 Task: Add Sprouts Organic Low Sodium Pinto Beans to the cart.
Action: Mouse moved to (23, 294)
Screenshot: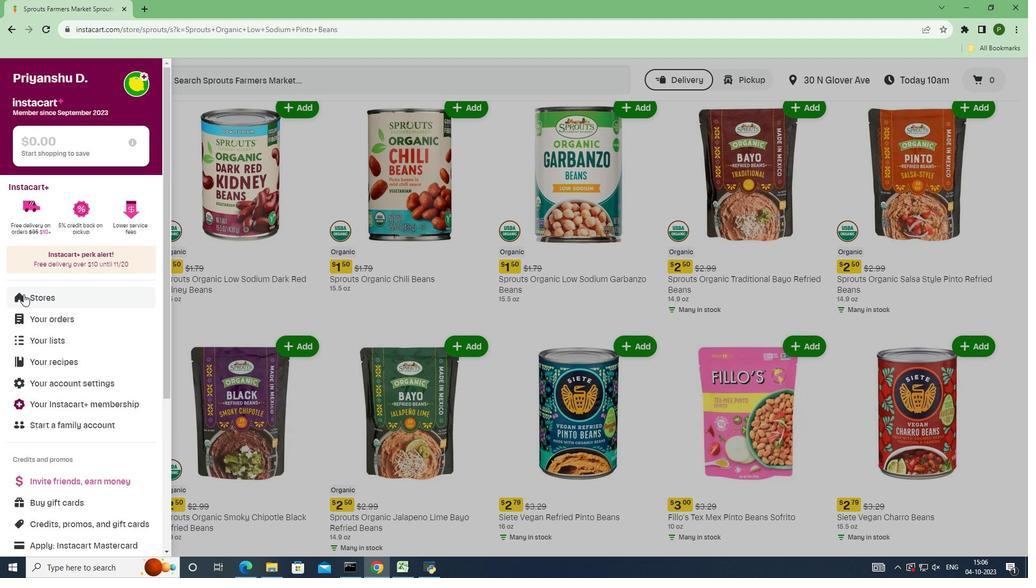 
Action: Mouse pressed left at (23, 294)
Screenshot: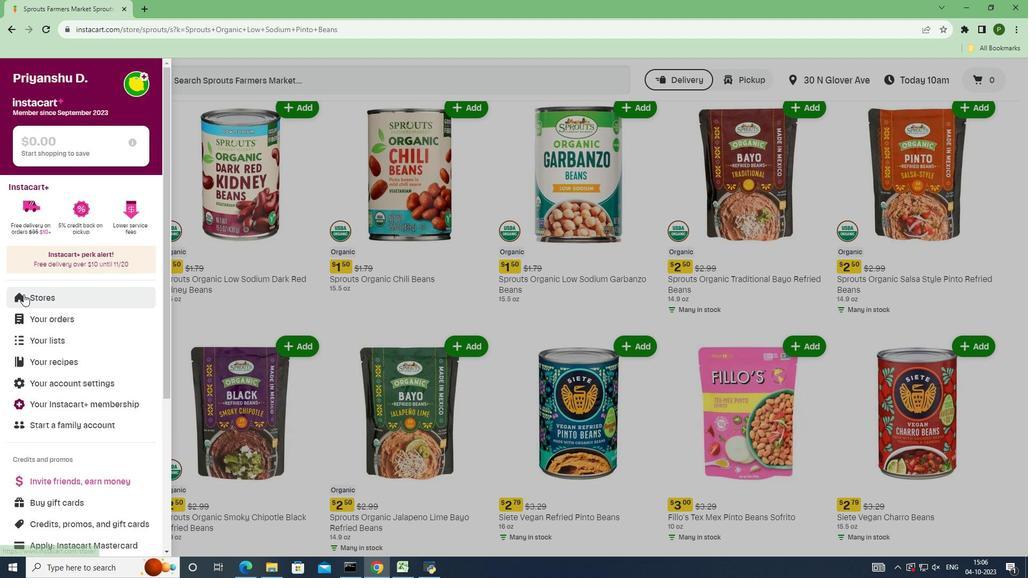 
Action: Mouse moved to (252, 128)
Screenshot: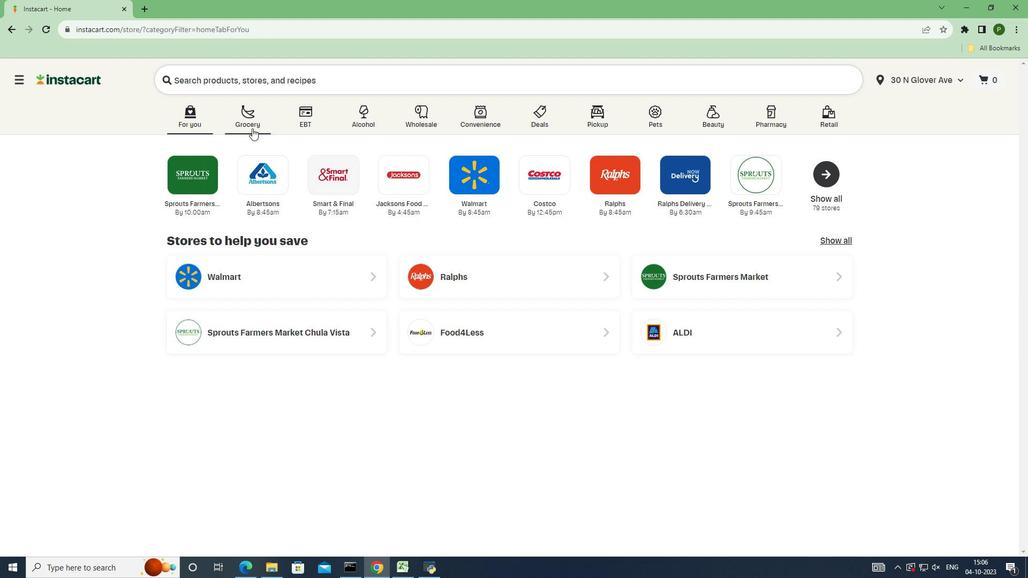 
Action: Mouse pressed left at (252, 128)
Screenshot: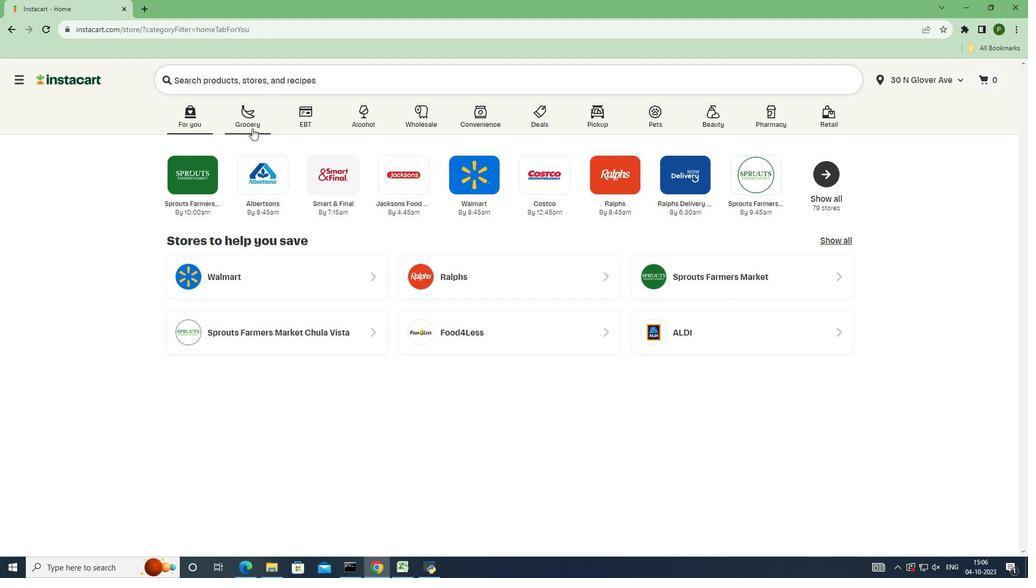 
Action: Mouse moved to (664, 244)
Screenshot: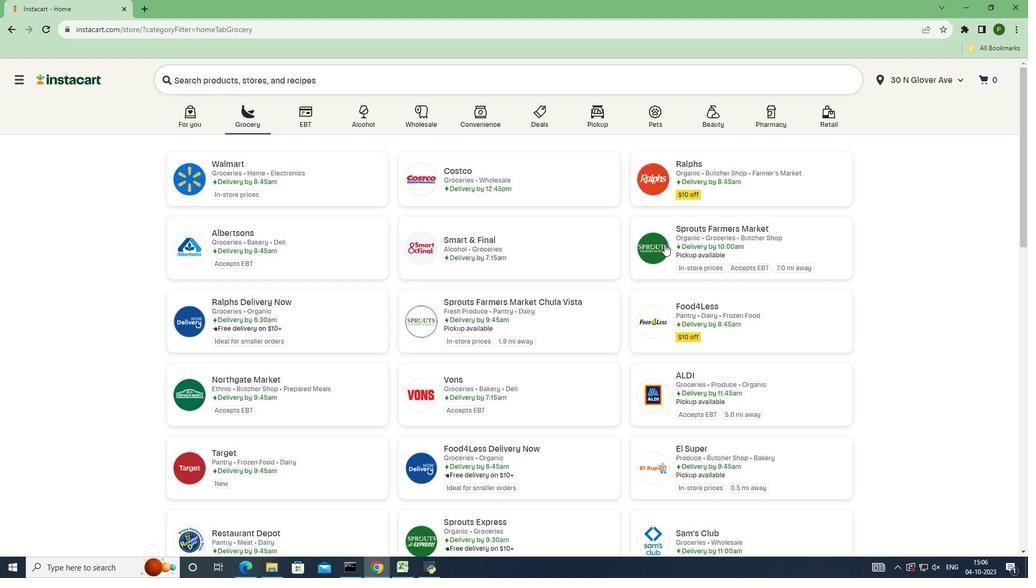 
Action: Mouse pressed left at (664, 244)
Screenshot: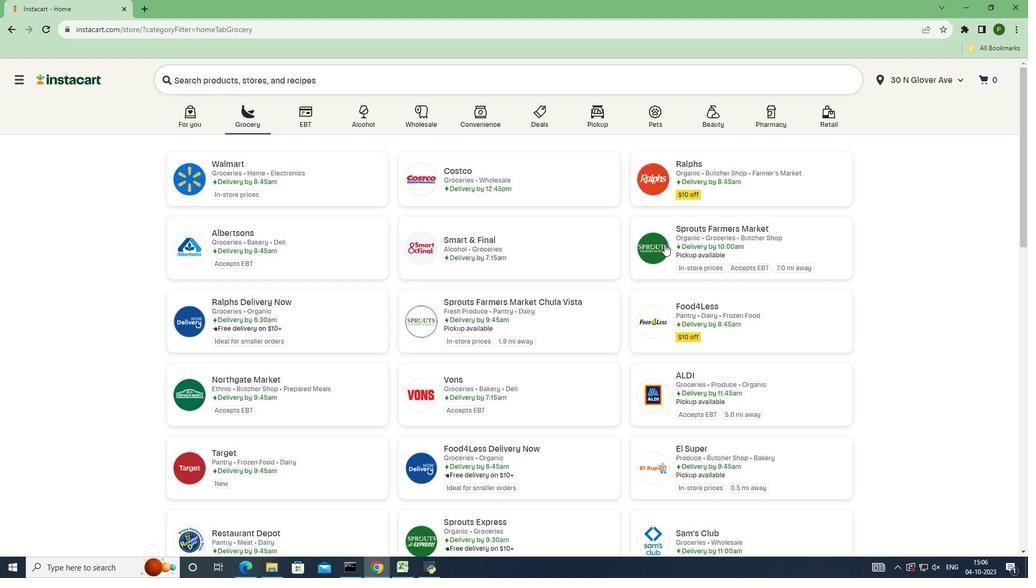 
Action: Mouse moved to (94, 302)
Screenshot: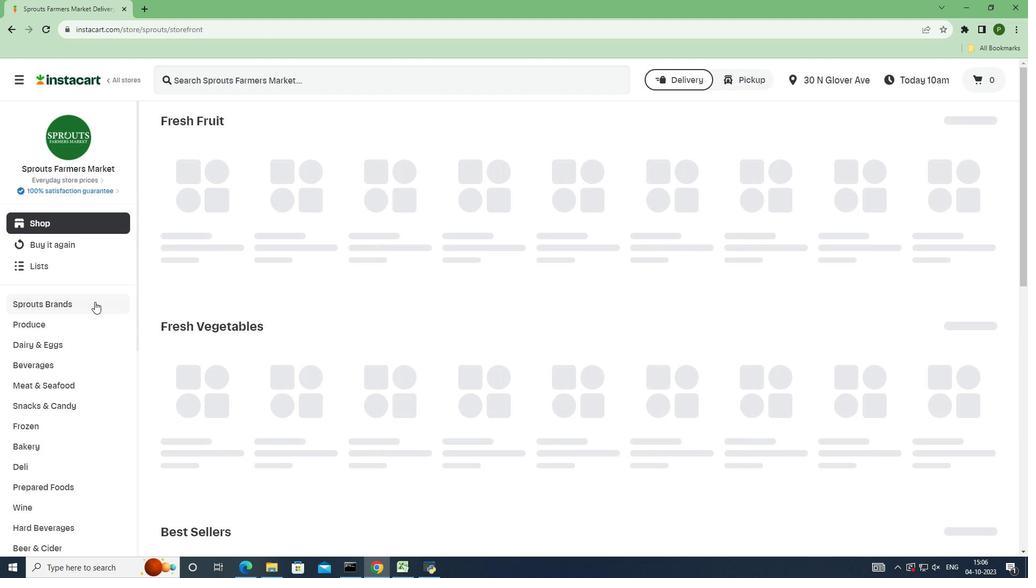 
Action: Mouse pressed left at (94, 302)
Screenshot: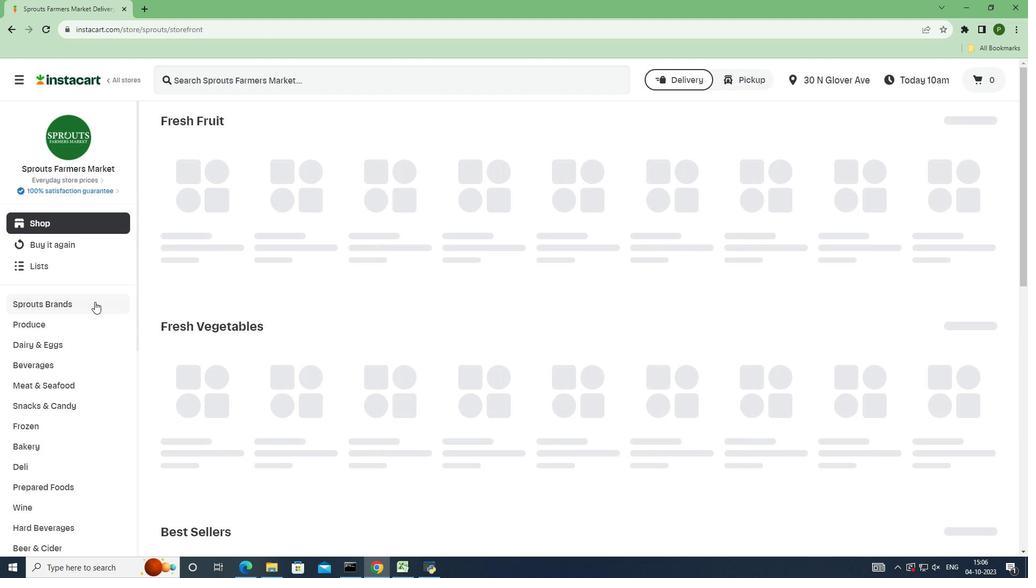 
Action: Mouse moved to (76, 386)
Screenshot: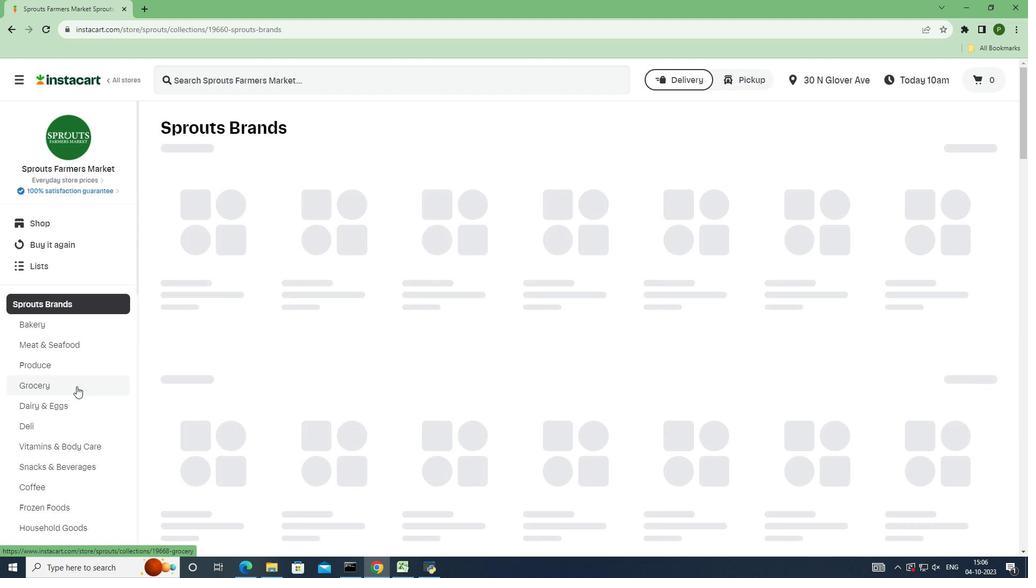 
Action: Mouse pressed left at (76, 386)
Screenshot: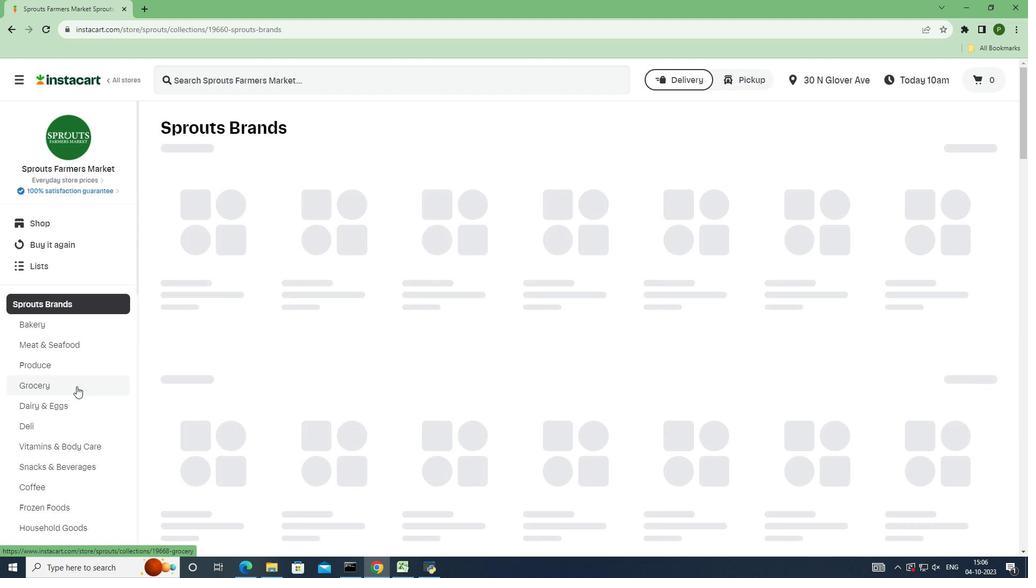 
Action: Mouse moved to (292, 292)
Screenshot: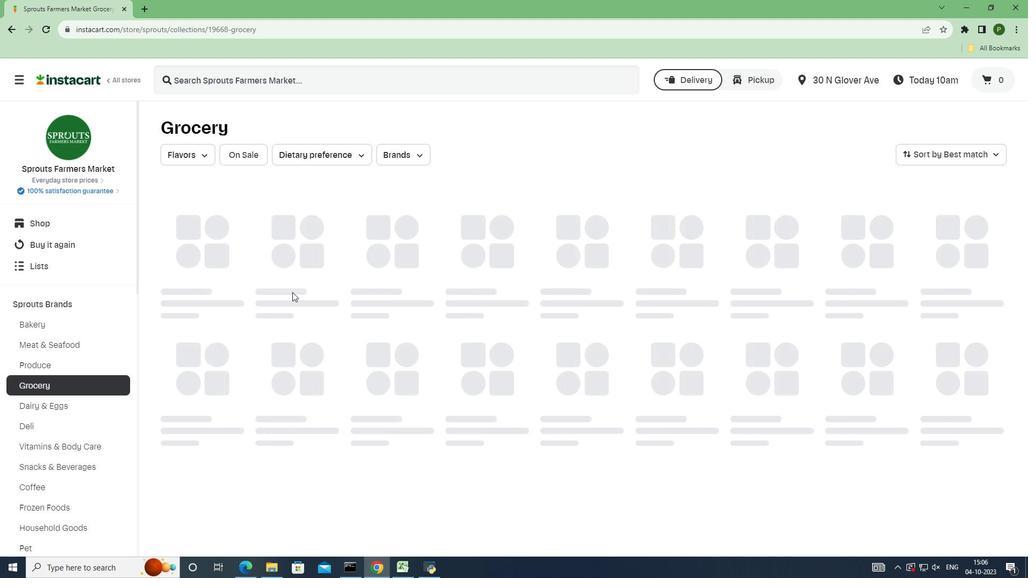 
Action: Mouse scrolled (292, 292) with delta (0, 0)
Screenshot: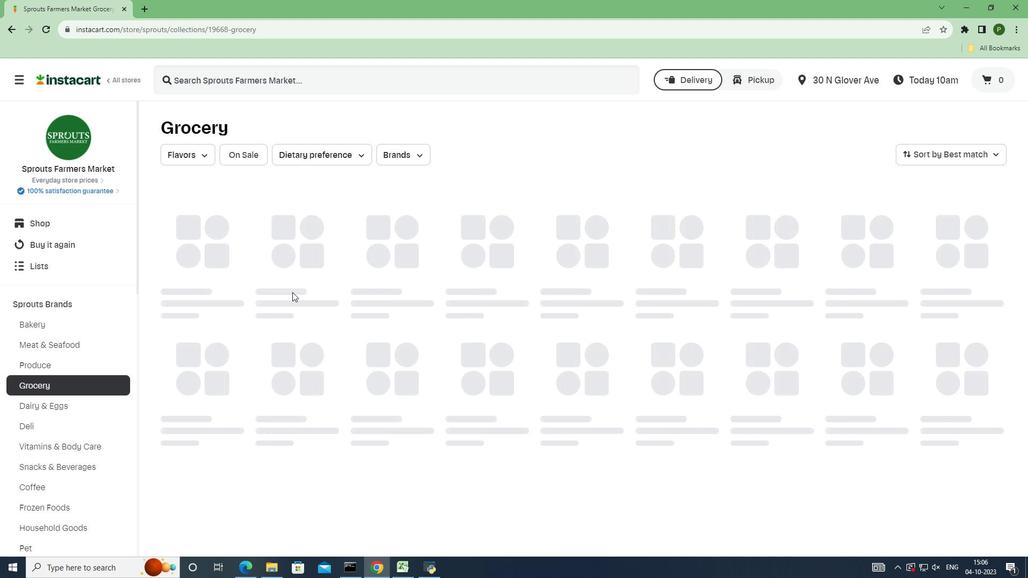 
Action: Mouse scrolled (292, 292) with delta (0, 0)
Screenshot: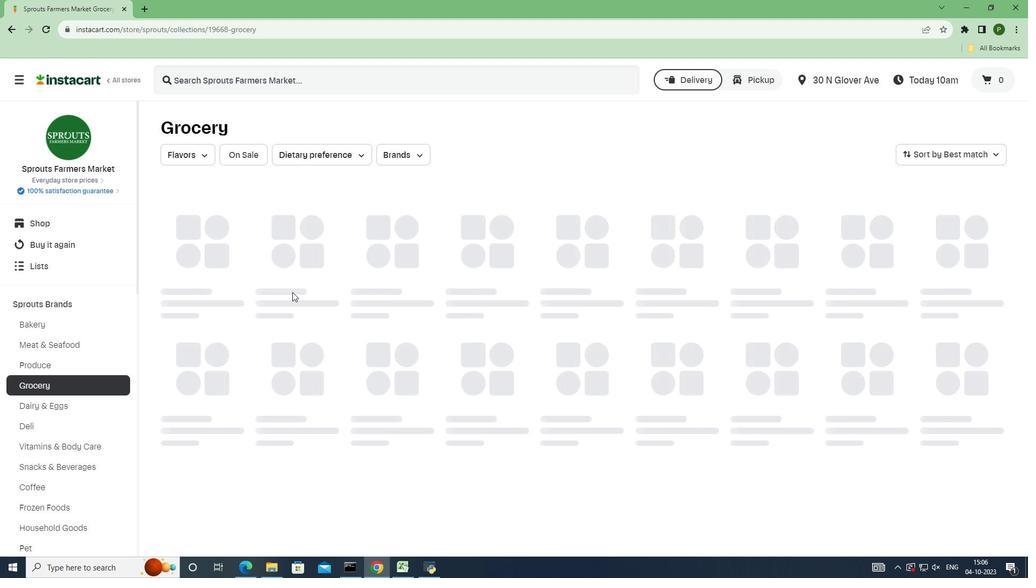 
Action: Mouse moved to (410, 305)
Screenshot: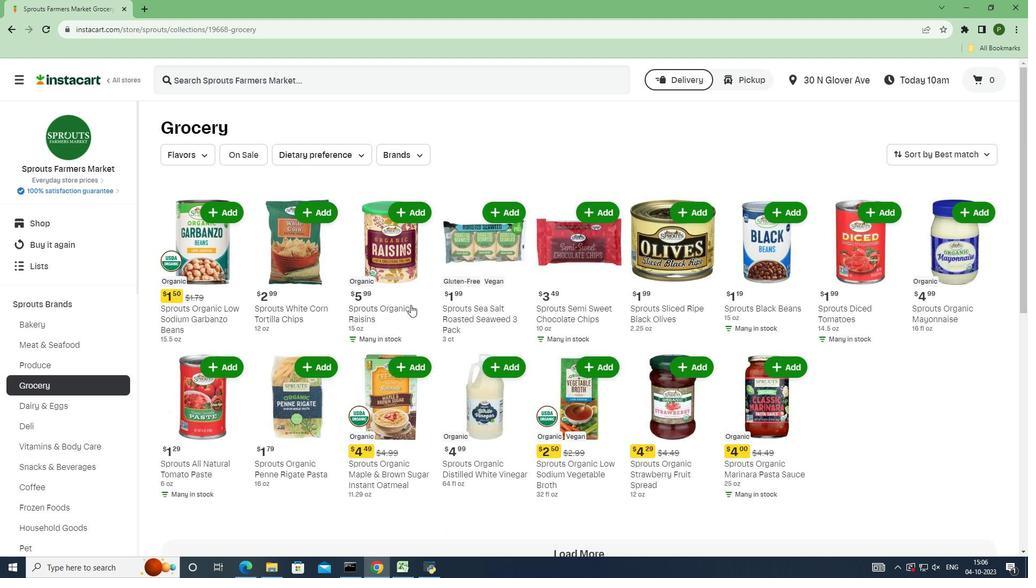 
Action: Mouse scrolled (410, 304) with delta (0, 0)
Screenshot: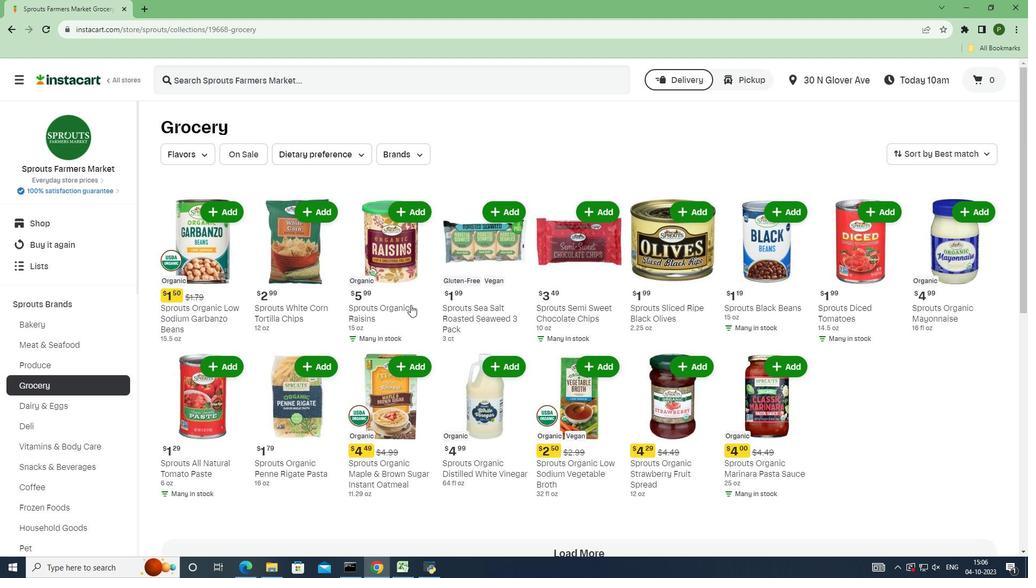 
Action: Mouse scrolled (410, 304) with delta (0, 0)
Screenshot: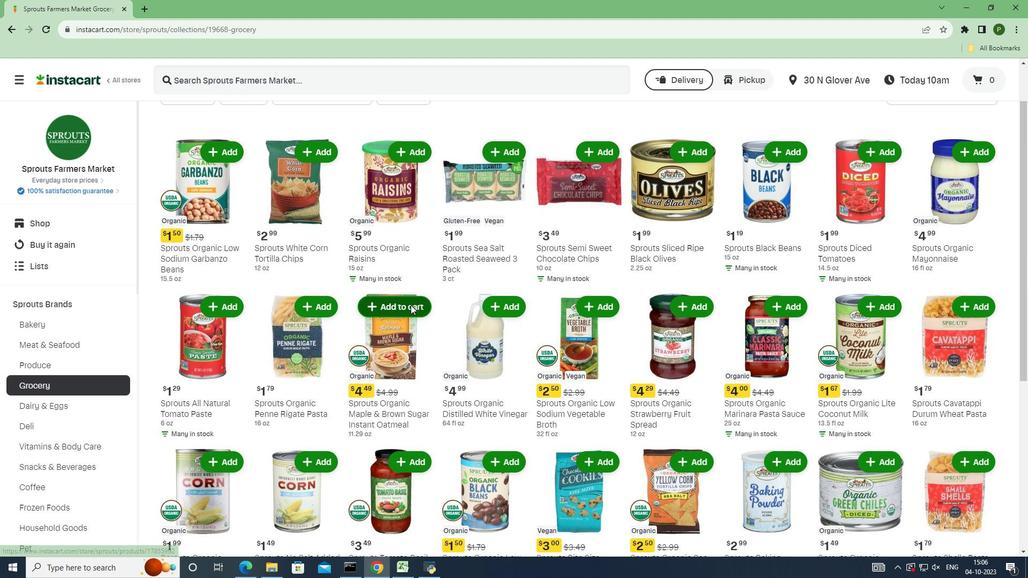 
Action: Mouse scrolled (410, 304) with delta (0, 0)
Screenshot: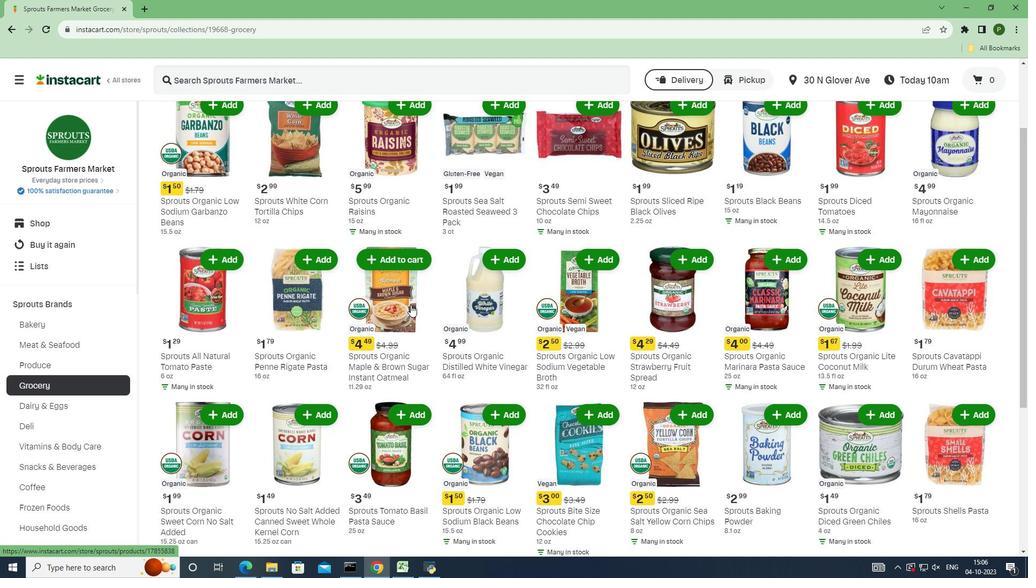 
Action: Mouse scrolled (410, 304) with delta (0, 0)
Screenshot: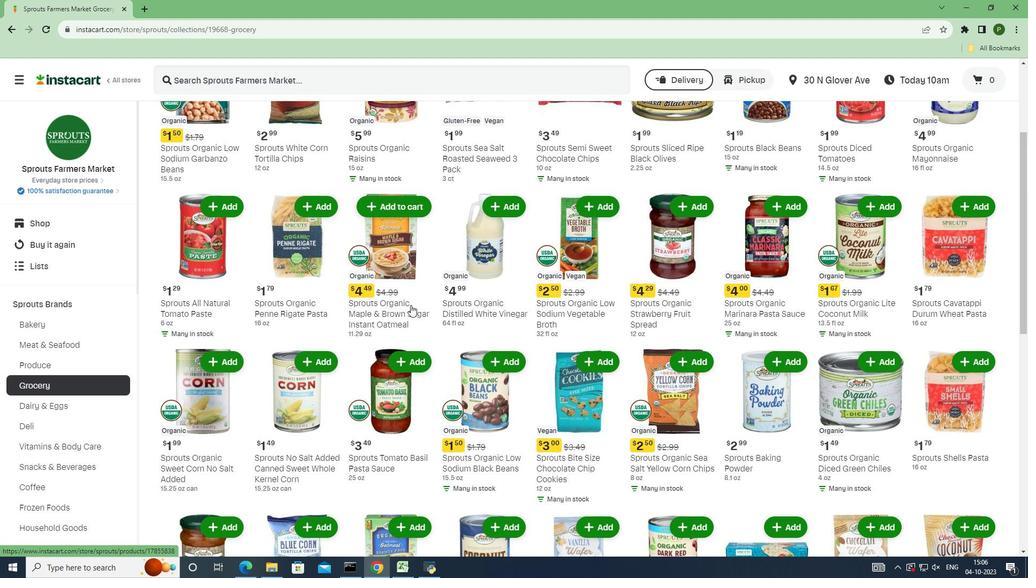 
Action: Mouse scrolled (410, 304) with delta (0, 0)
Screenshot: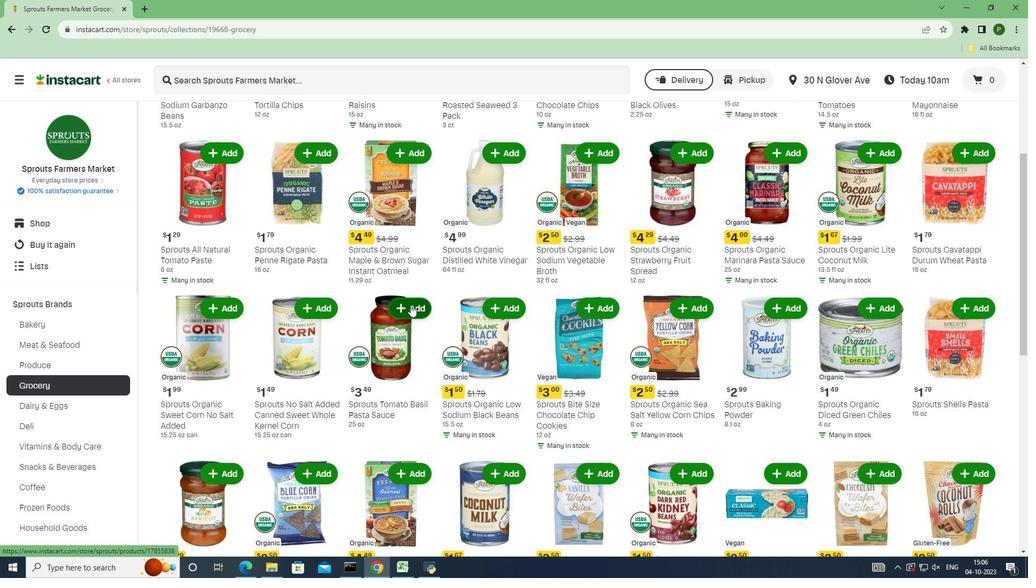 
Action: Mouse scrolled (410, 304) with delta (0, 0)
Screenshot: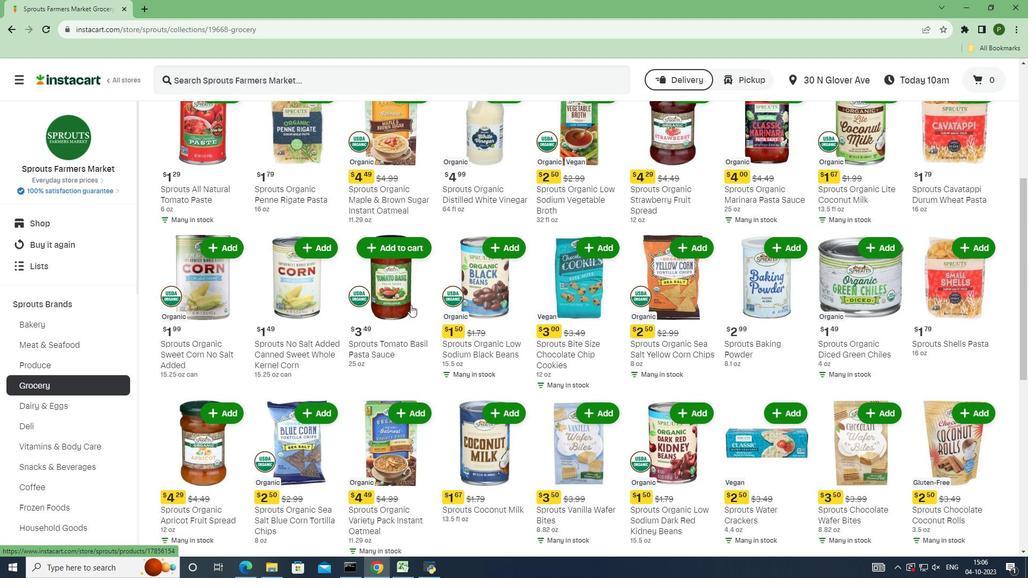 
Action: Mouse scrolled (410, 304) with delta (0, 0)
Screenshot: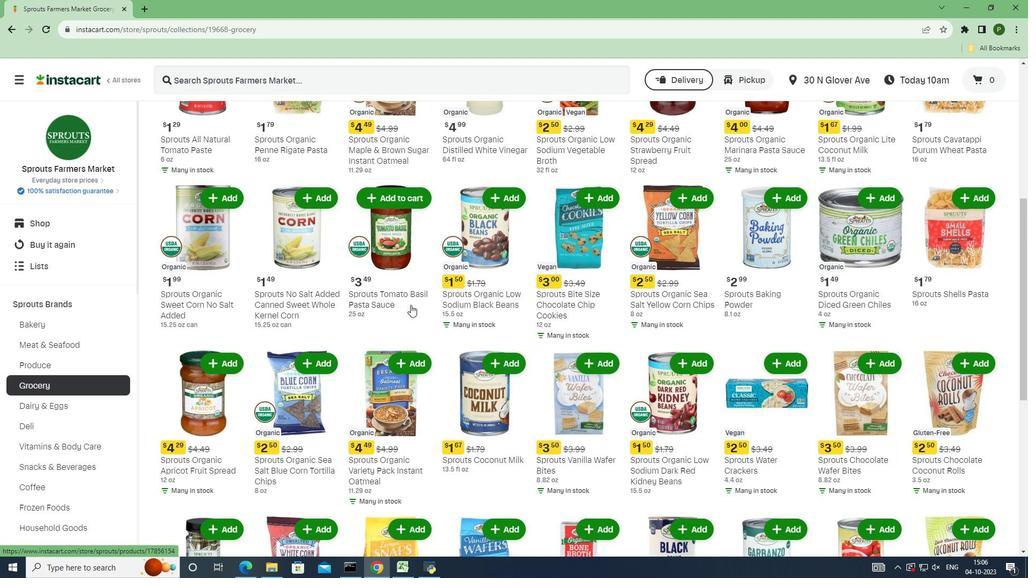 
Action: Mouse scrolled (410, 304) with delta (0, 0)
Screenshot: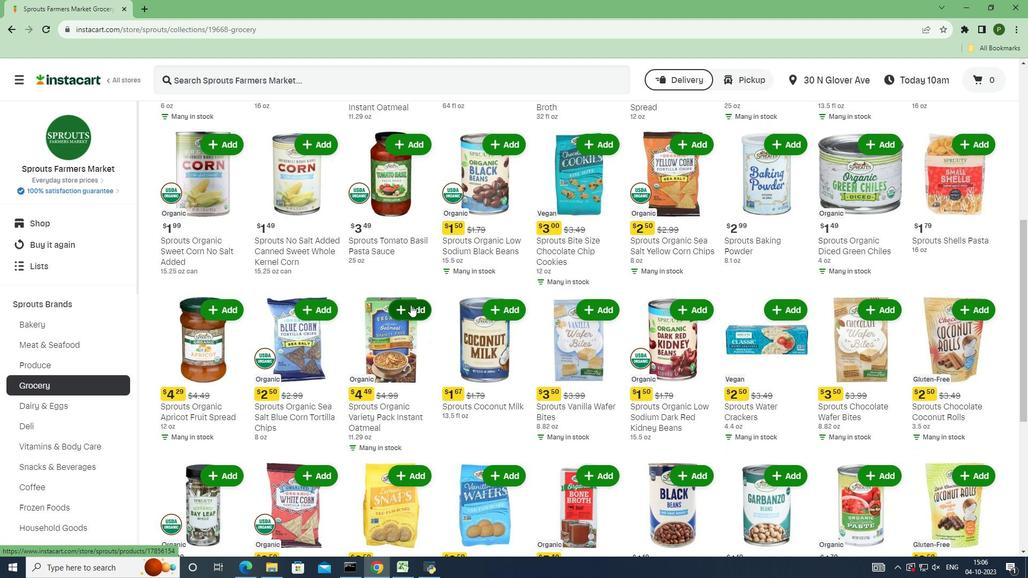 
Action: Mouse scrolled (410, 304) with delta (0, 0)
Screenshot: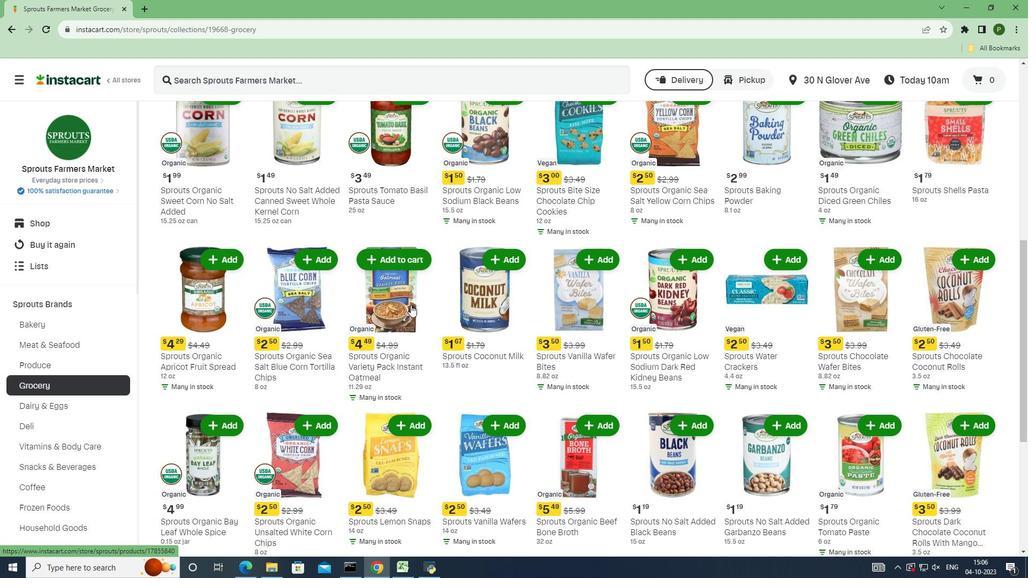 
Action: Mouse scrolled (410, 304) with delta (0, 0)
Screenshot: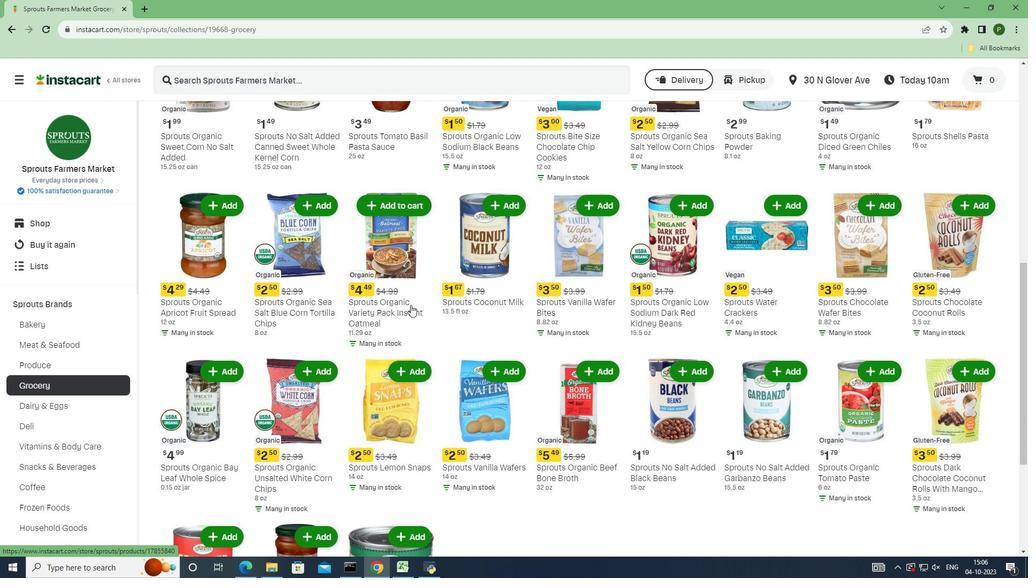 
Action: Mouse scrolled (410, 304) with delta (0, 0)
Screenshot: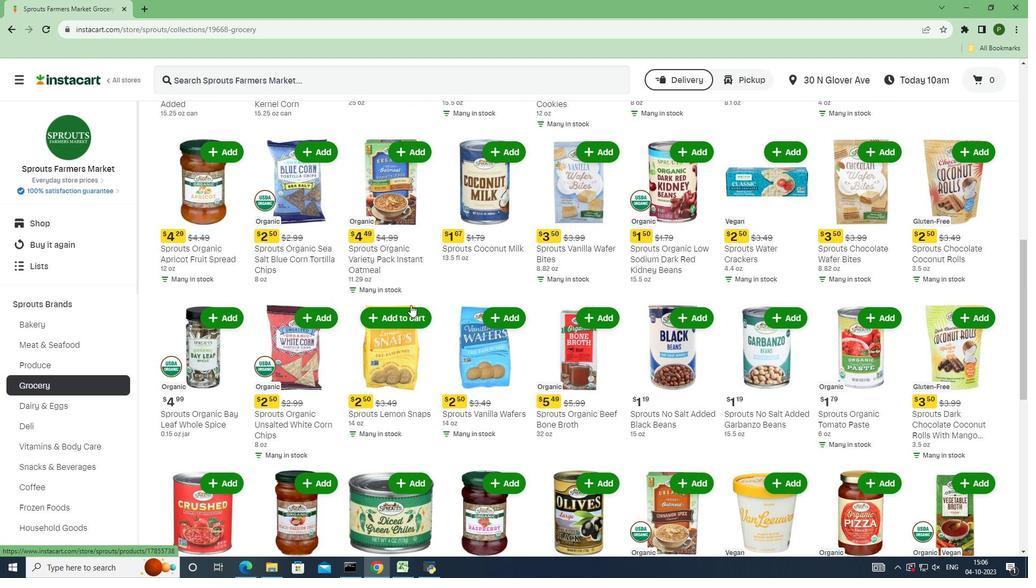 
Action: Mouse scrolled (410, 304) with delta (0, 0)
Screenshot: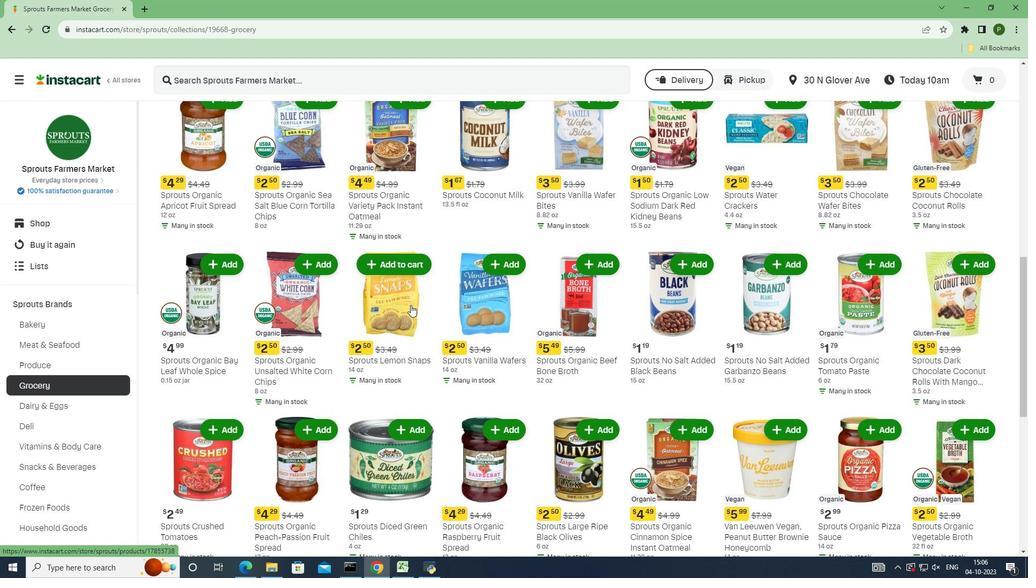 
Action: Mouse scrolled (410, 304) with delta (0, 0)
Screenshot: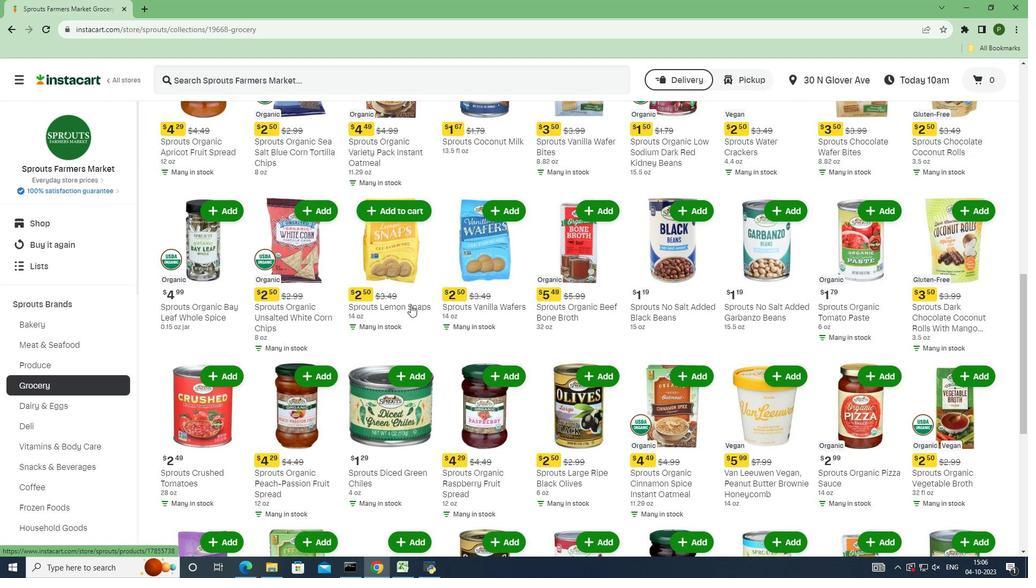 
Action: Mouse scrolled (410, 304) with delta (0, 0)
Screenshot: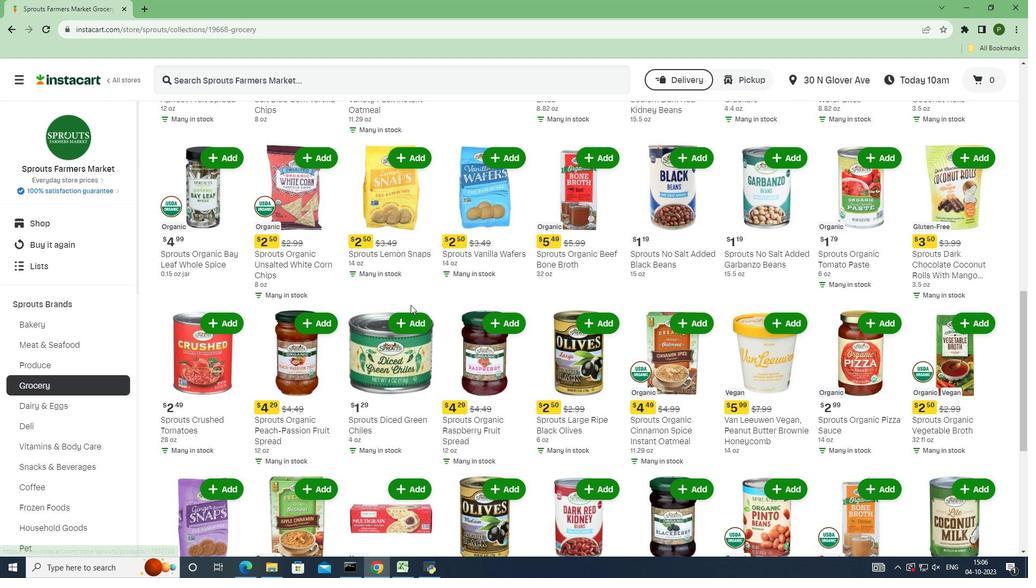 
Action: Mouse scrolled (410, 304) with delta (0, 0)
Screenshot: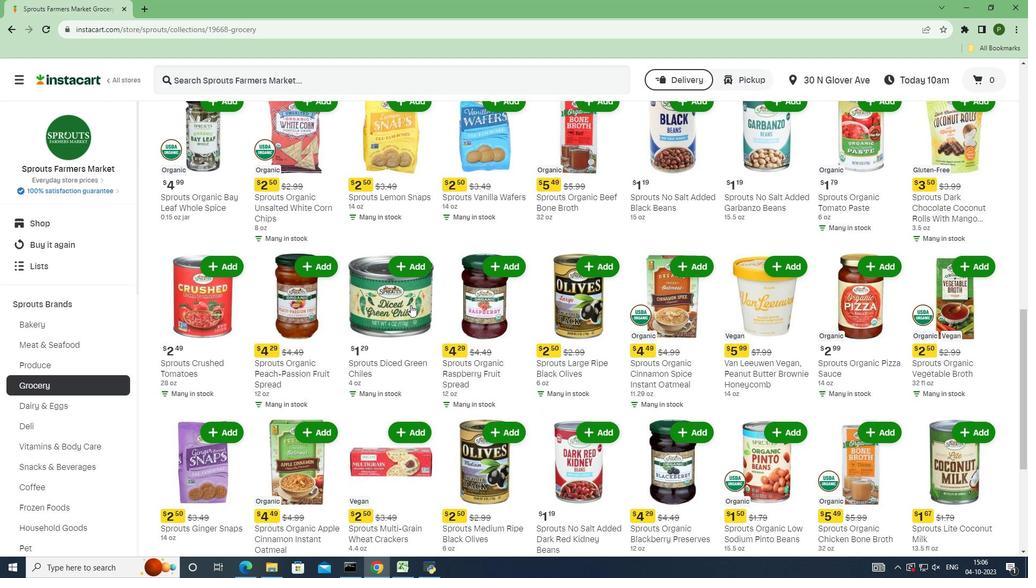 
Action: Mouse scrolled (410, 304) with delta (0, 0)
Screenshot: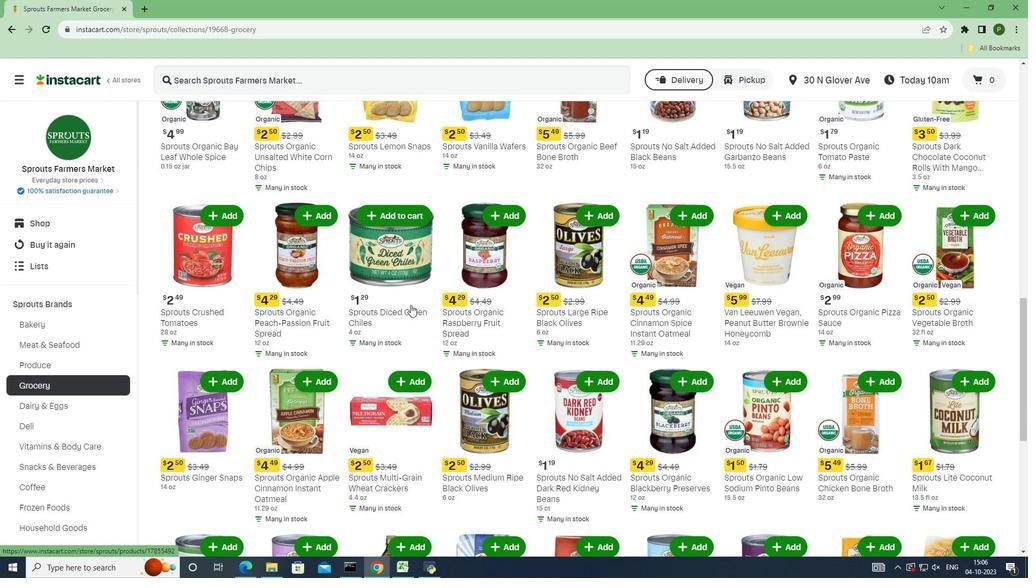 
Action: Mouse scrolled (410, 304) with delta (0, 0)
Screenshot: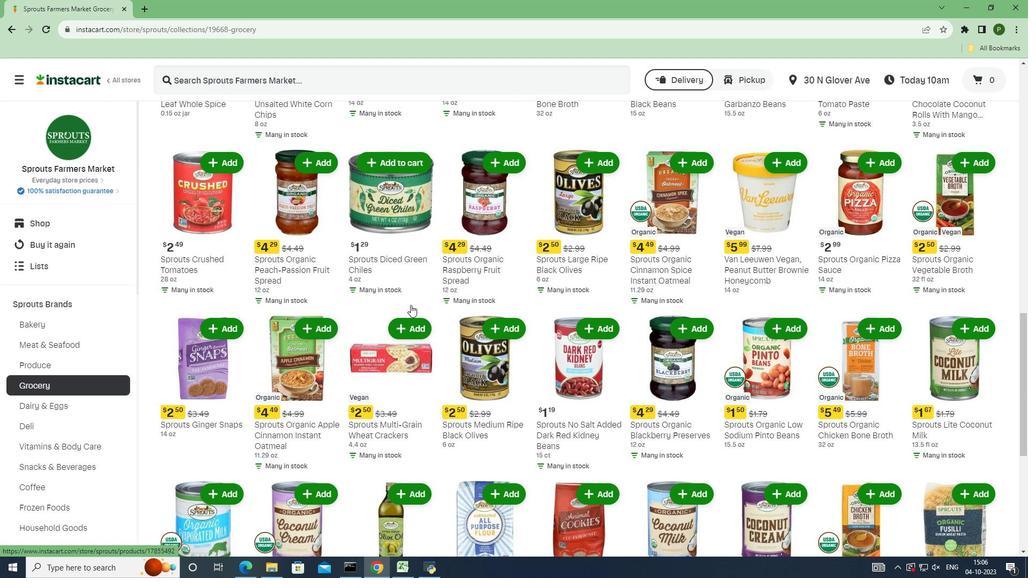 
Action: Mouse scrolled (410, 304) with delta (0, 0)
Screenshot: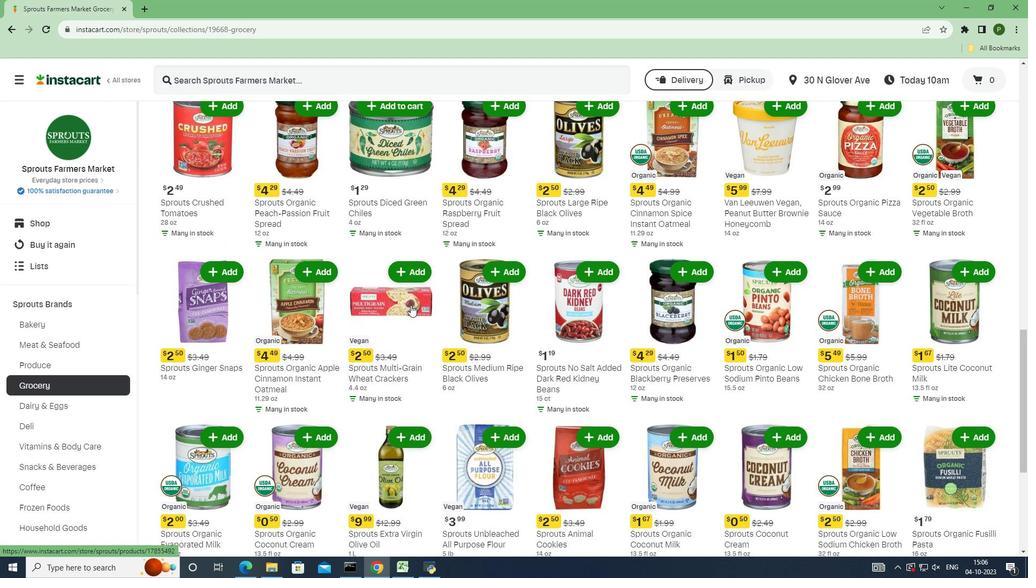 
Action: Mouse scrolled (410, 304) with delta (0, 0)
Screenshot: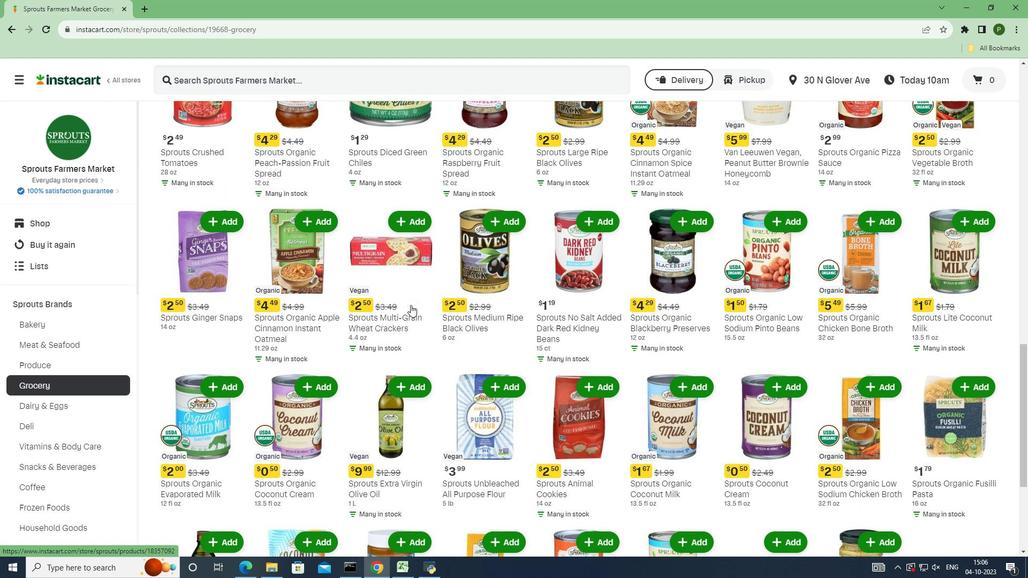 
Action: Mouse scrolled (410, 304) with delta (0, 0)
Screenshot: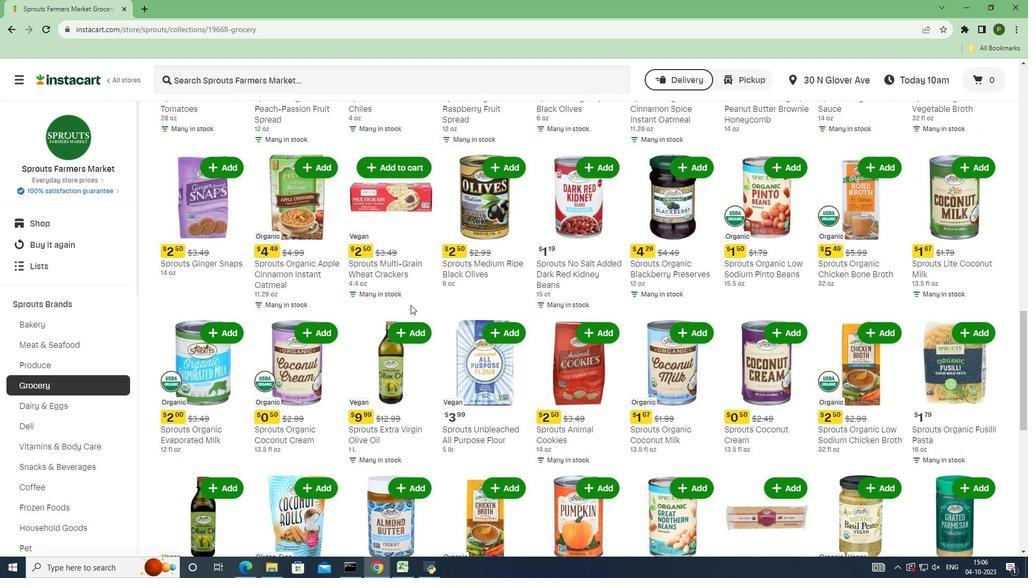 
Action: Mouse moved to (799, 244)
Screenshot: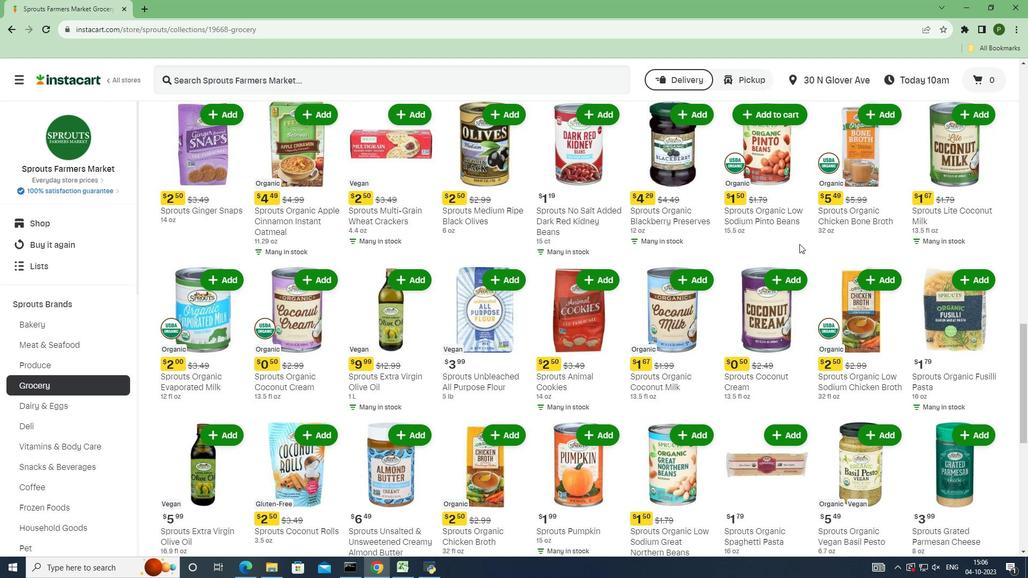 
Action: Mouse scrolled (799, 244) with delta (0, 0)
Screenshot: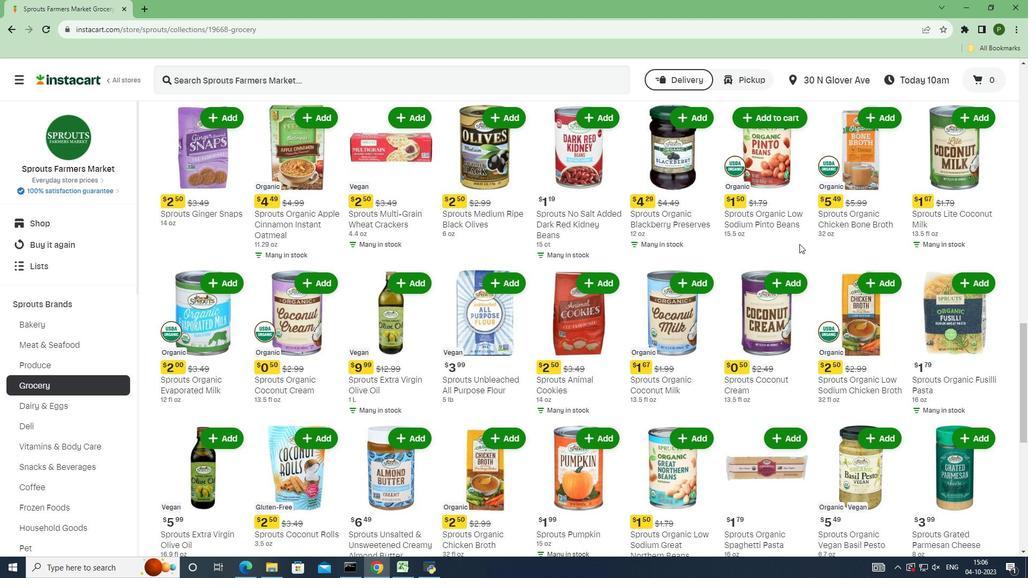 
Action: Mouse moved to (742, 166)
Screenshot: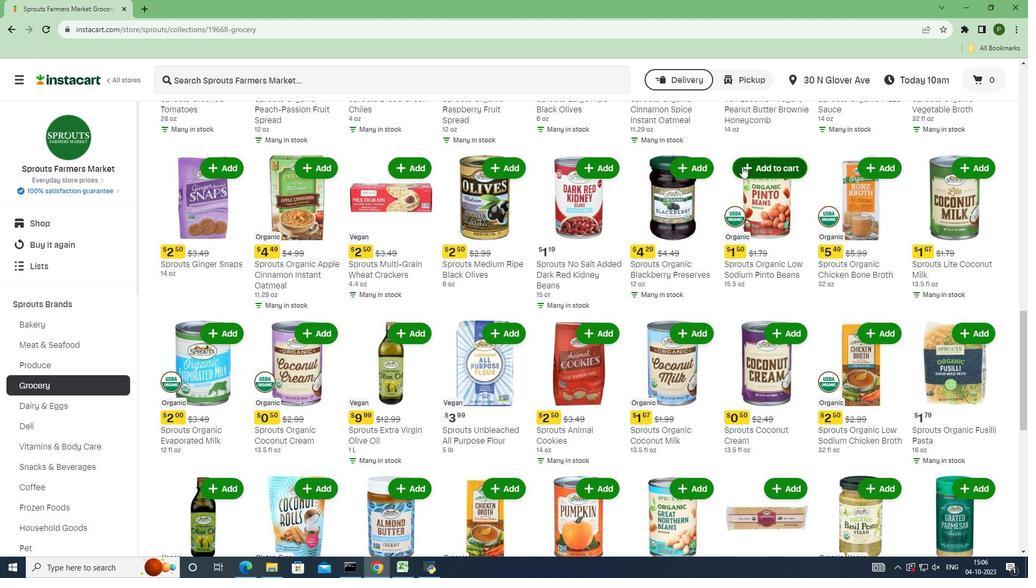 
Action: Mouse pressed left at (742, 166)
Screenshot: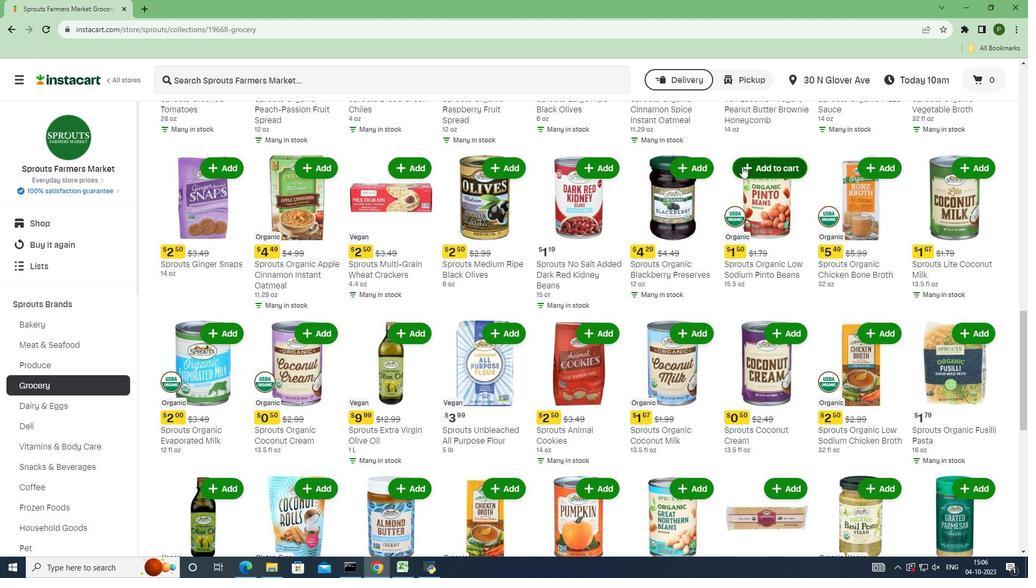 
